 Task: Open an excel sheet with  and write heading  Product price data  Add product name:-  ' TOMS Shoe, UGG Shoe, Wolverine Shoe, Z-Coil Shoe, Adidas shoe, Gucci T-shirt, Louis Vuitton bag, Zara Shirt, H&M jeans, Chanel perfume. ' in march Last week sales are  5000 to 5050. product price in between:-  5000 to 10000. Save page analysisSalesForecast
Action: Mouse moved to (162, 186)
Screenshot: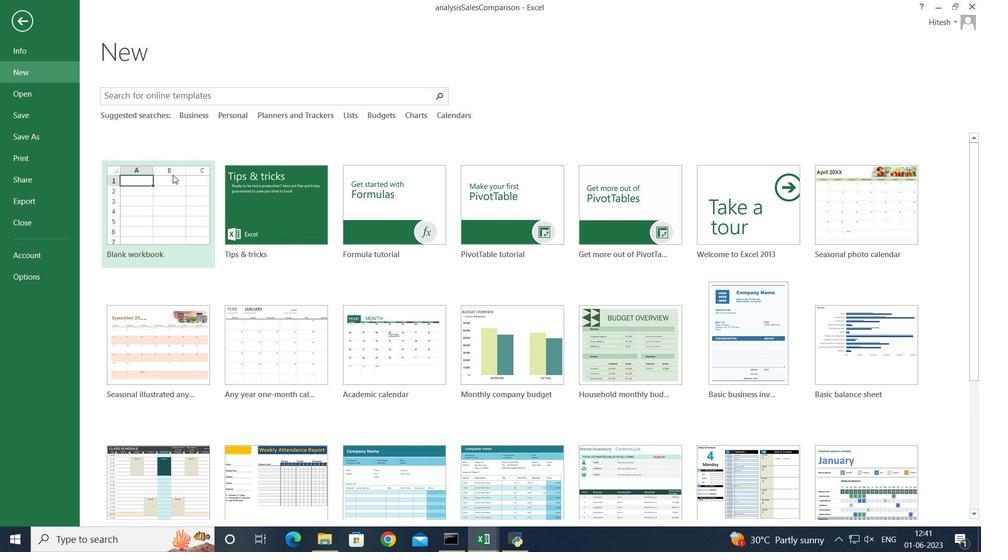 
Action: Mouse pressed left at (162, 186)
Screenshot: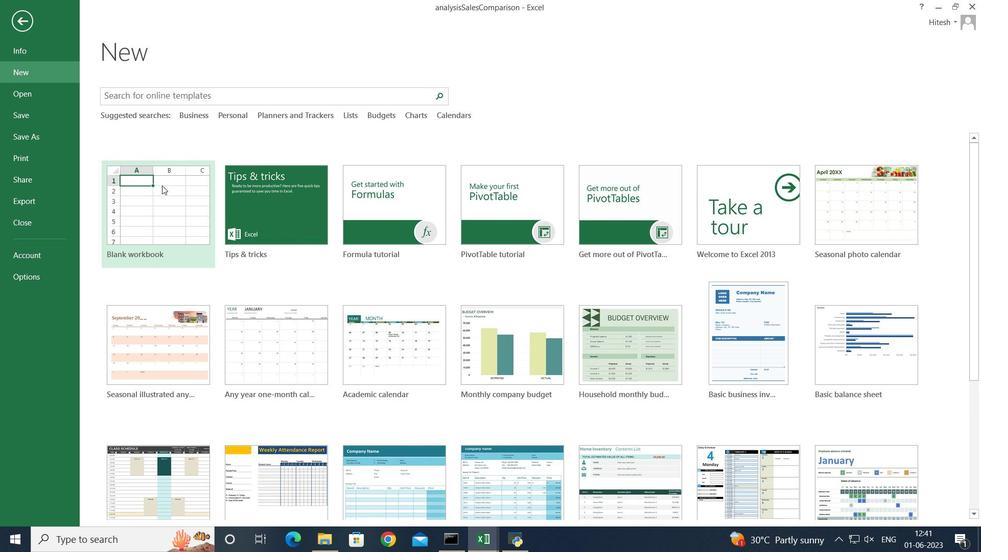 
Action: Key pressed <Key.shift><Key.shift><Key.shift><Key.shift><Key.shift><Key.shift><Key.shift><Key.shift><Key.shift><Key.shift>Product<Key.space><Key.shift>Price<Key.space><Key.shift>Data<Key.enter><Key.shift>Product<Key.space><Key.shift><Key.shift><Key.shift><Key.shift>Name<Key.enter><Key.shift>TOMS<Key.space><Key.shift>Shoe<Key.enter><Key.caps_lock>UGG<Key.space>S<Key.caps_lock>hoe<Key.enter><Key.shift>Wolverine<Key.space><Key.shift>Shoe<Key.enter><Key.shift>Z-<Key.shift>Coil<Key.space><Key.shift>Shoe<Key.enter><Key.shift>Adidas<Key.space><Key.shift>Shoe<Key.enter><Key.shift>Gucci<Key.space><Key.shift>T-<Key.shift>Shirt<Key.enter><Key.shift_r><Key.shift_r><Key.shift_r>Louis<Key.space><Key.shift>Vuitton<Key.space>bag<Key.enter><Key.shift>Zara<Key.space><Key.shift>Shirt<Key.enter><Key.caps_lock>H<Key.shift><Key.shift><Key.shift><Key.shift><Key.shift><Key.shift><Key.shift><Key.shift><Key.shift><Key.shift><Key.shift><Key.shift><Key.shift><Key.shift><Key.shift><Key.shift><Key.shift><Key.shift><Key.shift><Key.shift><Key.shift><Key.shift><Key.shift><Key.shift><Key.shift><Key.shift><Key.shift><Key.shift><Key.shift><Key.shift><Key.shift><Key.shift>&M<Key.caps_lock><Key.shift><Key.shift><Key.shift>J<Key.backspace><Key.space><Key.shift>Jeans<Key.space><Key.enter><Key.shift>Chanel<Key.space>perfume<Key.enter>
Screenshot: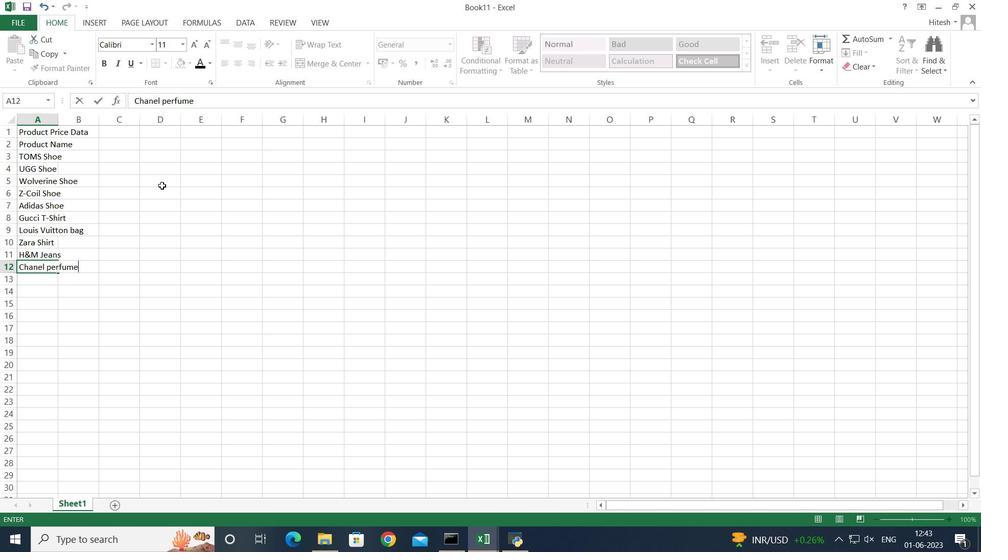 
Action: Mouse moved to (88, 144)
Screenshot: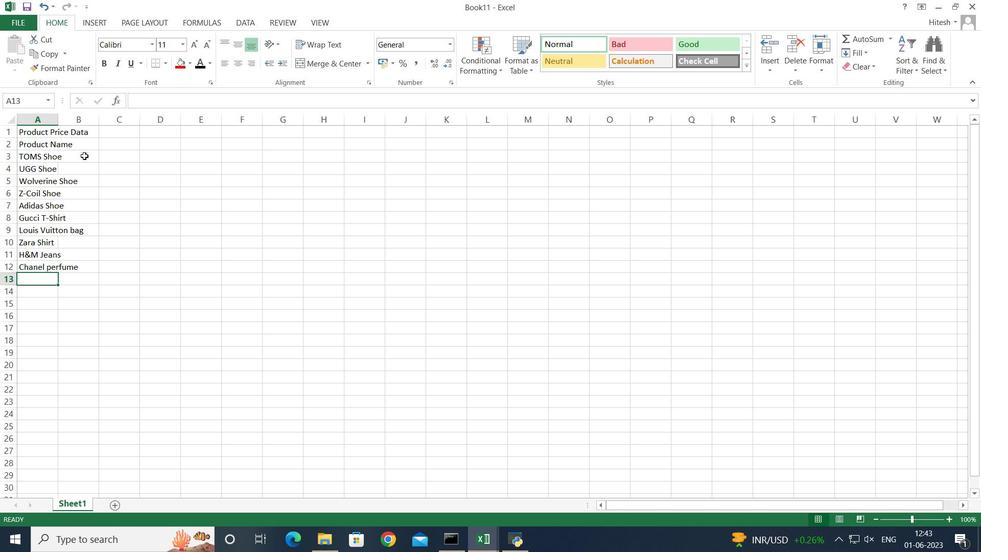 
Action: Mouse pressed left at (88, 144)
Screenshot: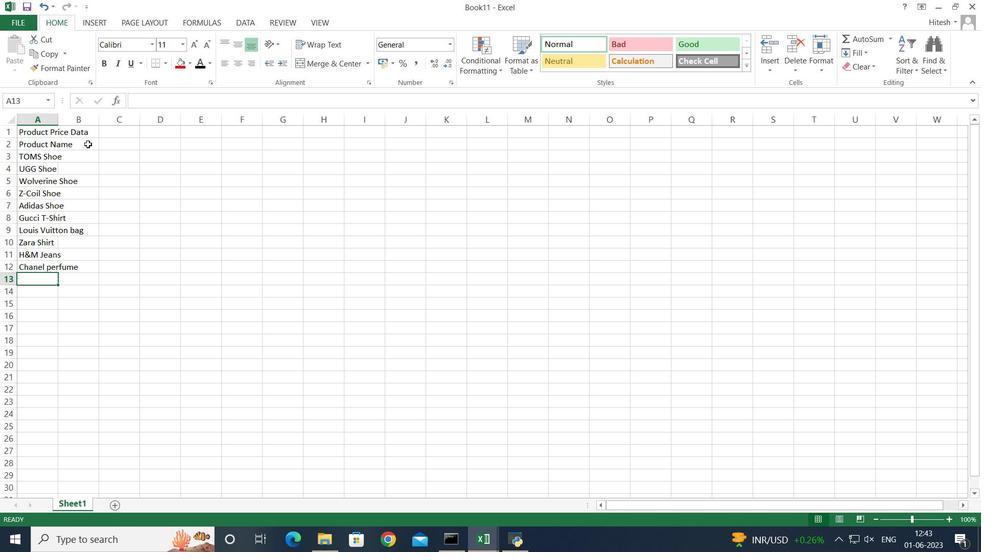 
Action: Key pressed <Key.shift>March<Key.space><Key.shift>Last<Key.space><Key.shift>Week<Key.space><Key.shift>Sales
Screenshot: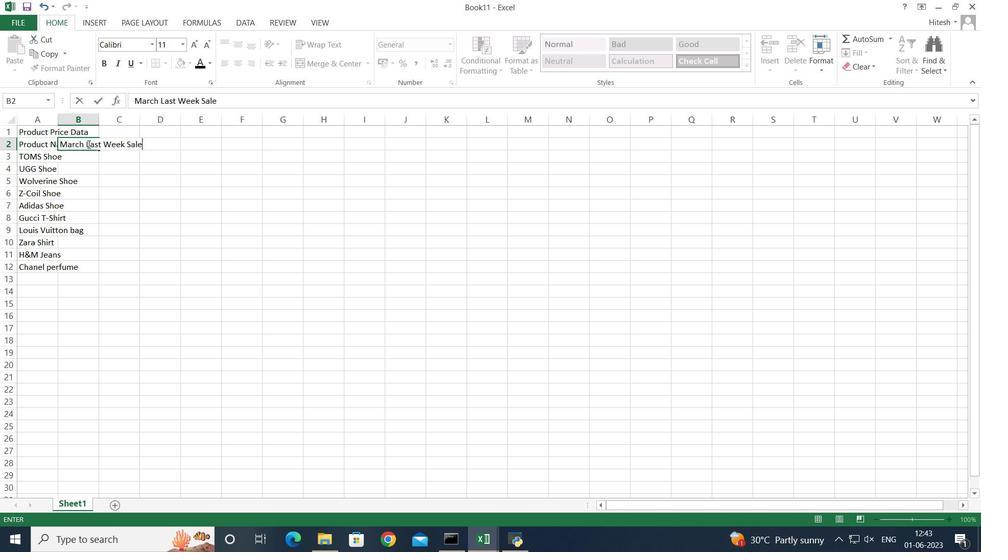 
Action: Mouse moved to (84, 163)
Screenshot: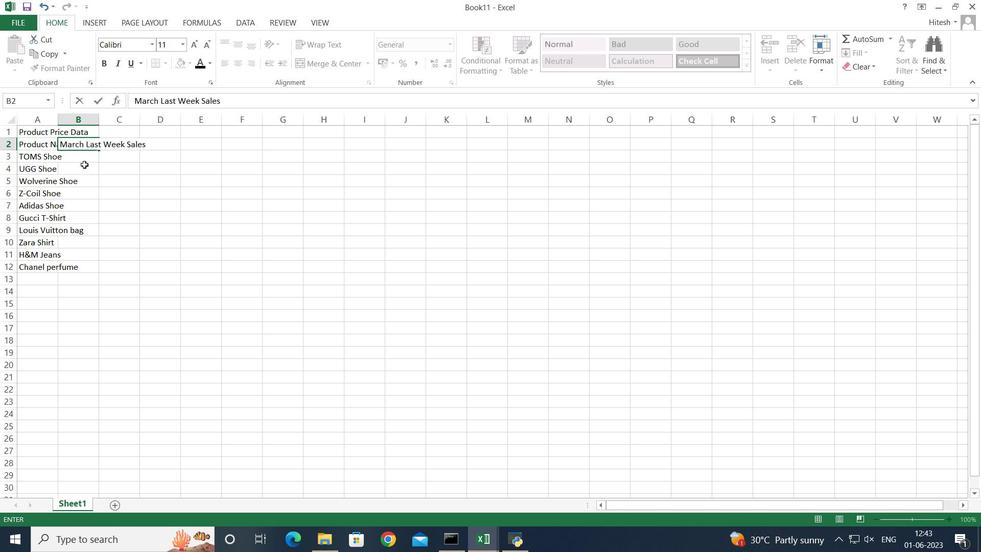 
Action: Key pressed <Key.enter>50010<Key.backspace><Key.backspace><Key.backspace>10<Key.enter>5020<Key.enter>2<Key.backspace>5000<Key.enter>5050<Key.enter>5030<Key.enter>5040<Key.enter>5025<Key.enter>5005<Key.enter>5035<Key.enter>5015<Key.enter>
Screenshot: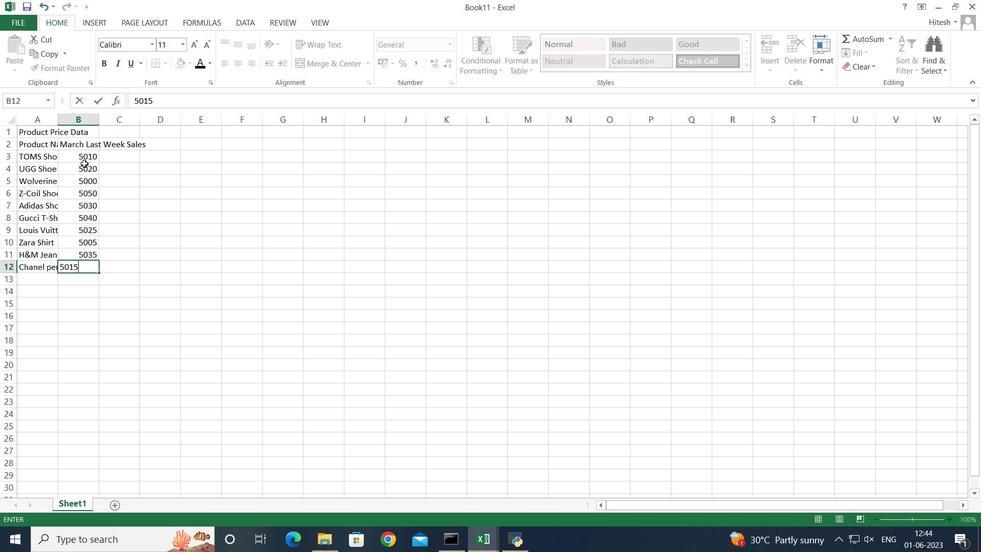 
Action: Mouse moved to (124, 142)
Screenshot: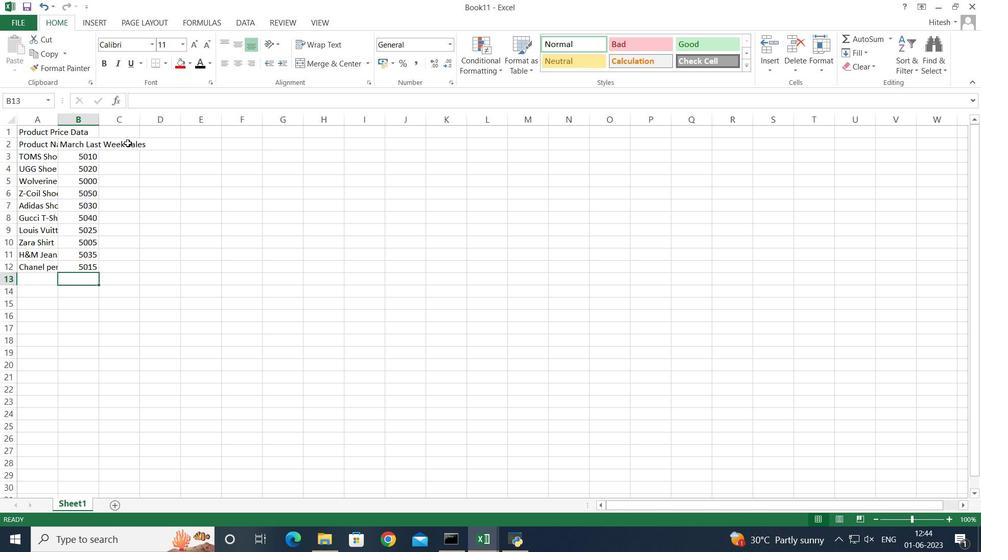 
Action: Mouse pressed left at (124, 142)
Screenshot: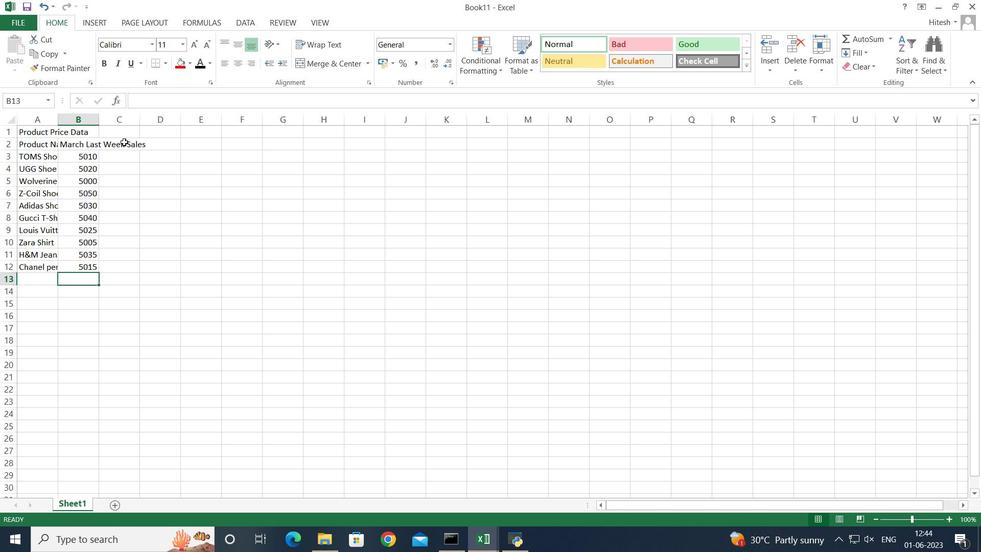 
Action: Key pressed <Key.shift>Product<Key.space><Key.shift>Price<Key.enter>6000<Key.enter>8000<Key.enter>9000<Key.enter>5000<Key.enter>7000<Key.enter>10000<Key.enter>6000<Key.enter>8000<Key.enter>7000<Key.enter>10000<Key.enter>
Screenshot: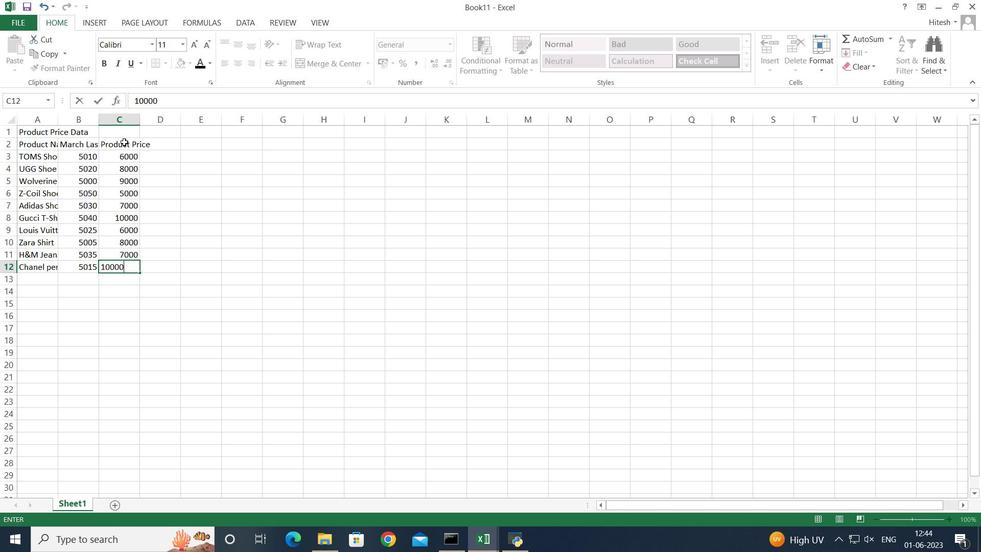
Action: Mouse moved to (39, 123)
Screenshot: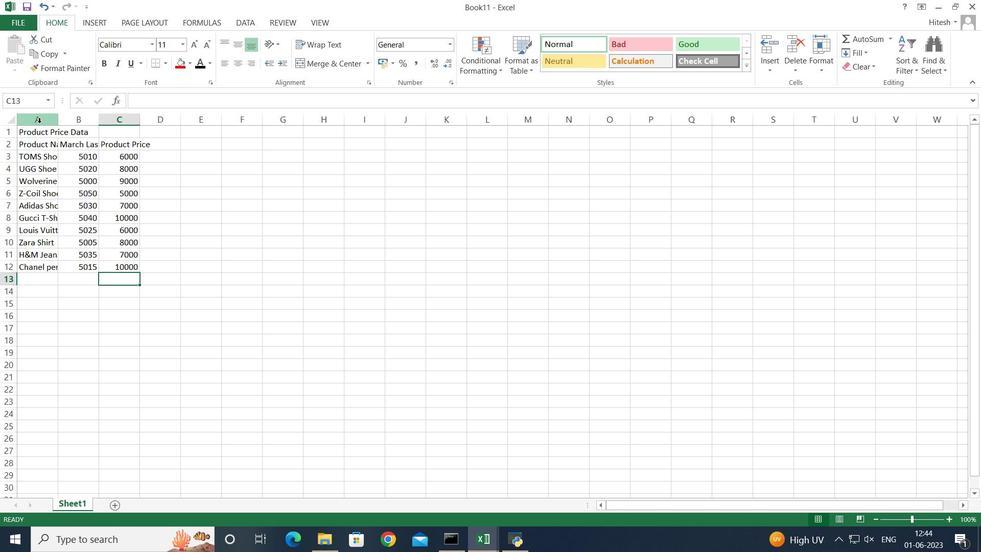 
Action: Mouse pressed left at (39, 123)
Screenshot: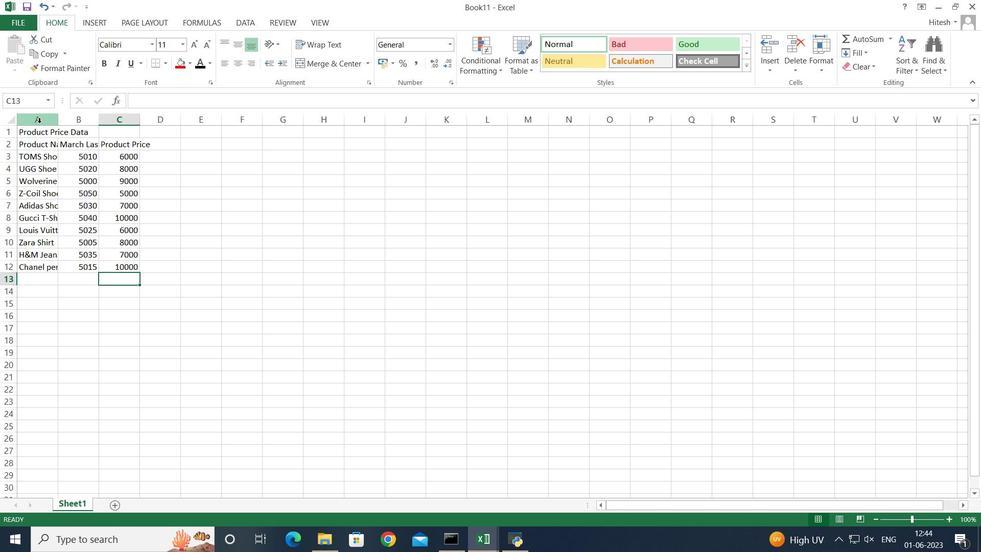 
Action: Mouse moved to (57, 119)
Screenshot: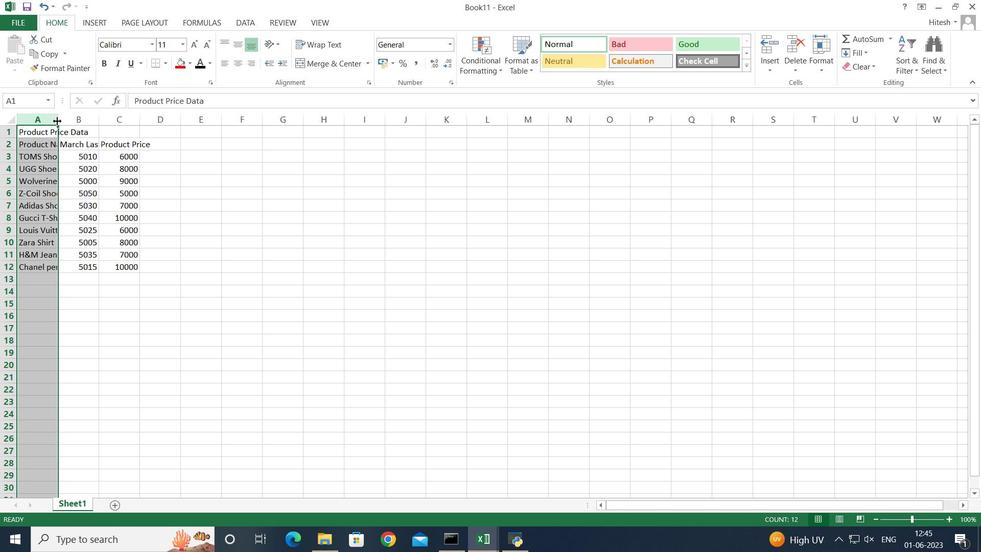 
Action: Mouse pressed left at (57, 119)
Screenshot: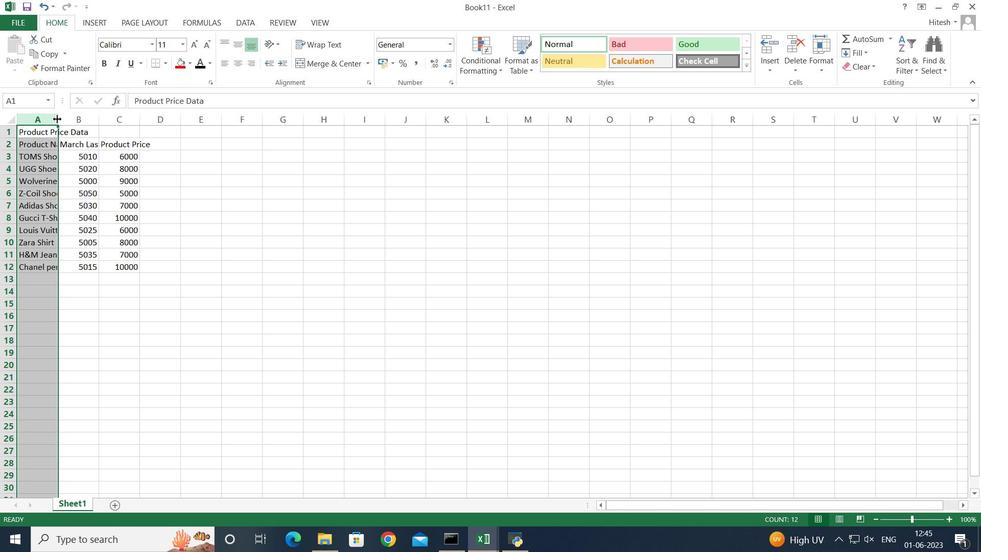 
Action: Mouse pressed left at (57, 119)
Screenshot: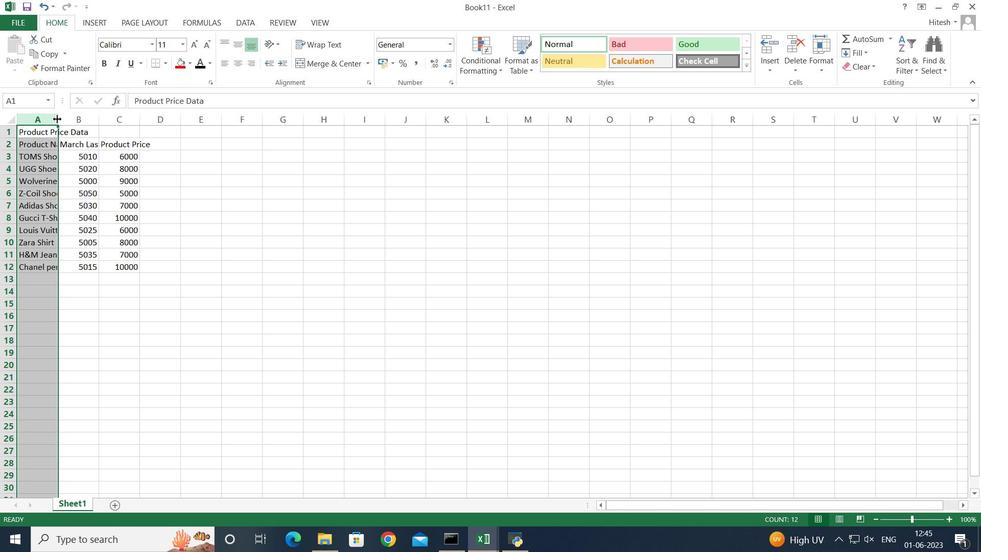 
Action: Mouse moved to (101, 122)
Screenshot: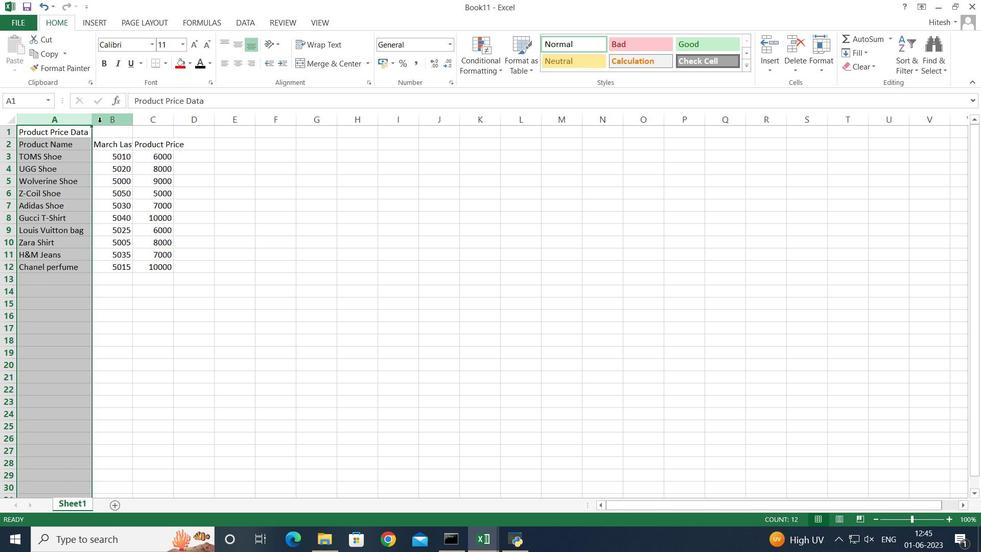 
Action: Mouse pressed left at (101, 122)
Screenshot: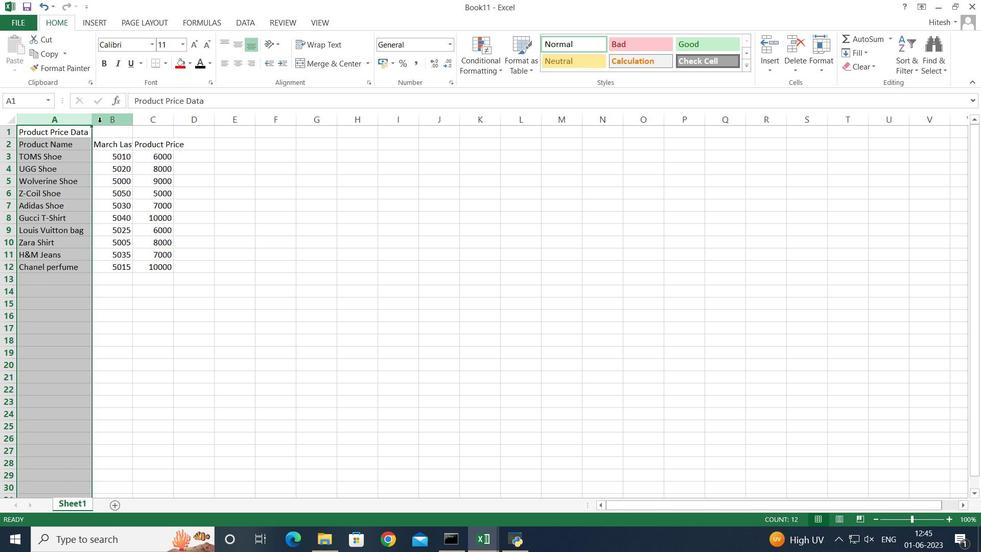 
Action: Mouse moved to (132, 121)
Screenshot: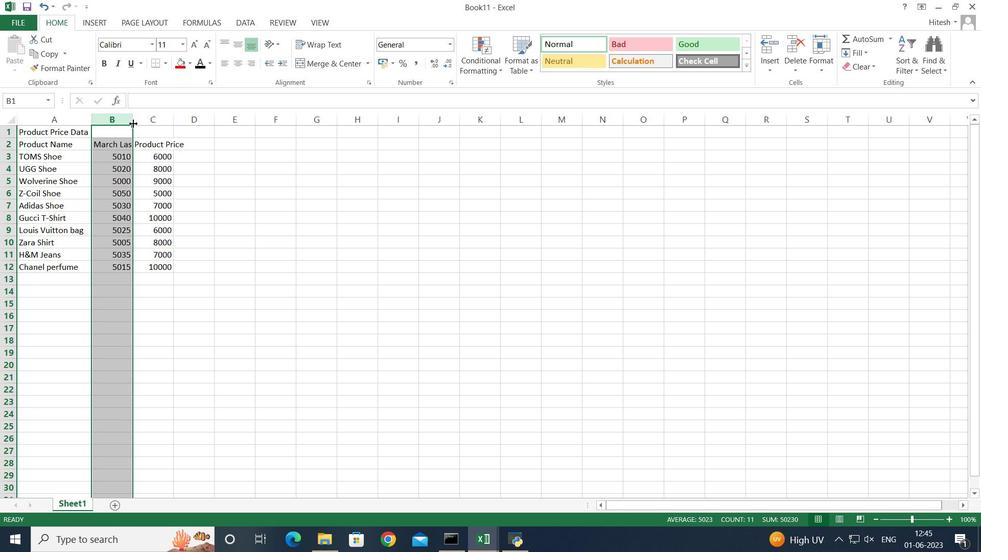 
Action: Mouse pressed left at (132, 121)
Screenshot: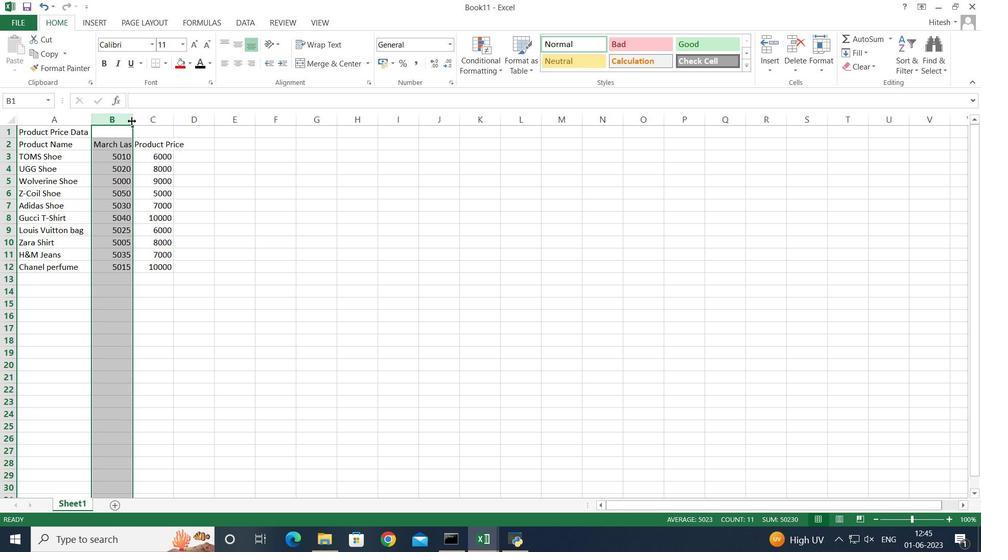 
Action: Mouse pressed left at (132, 121)
Screenshot: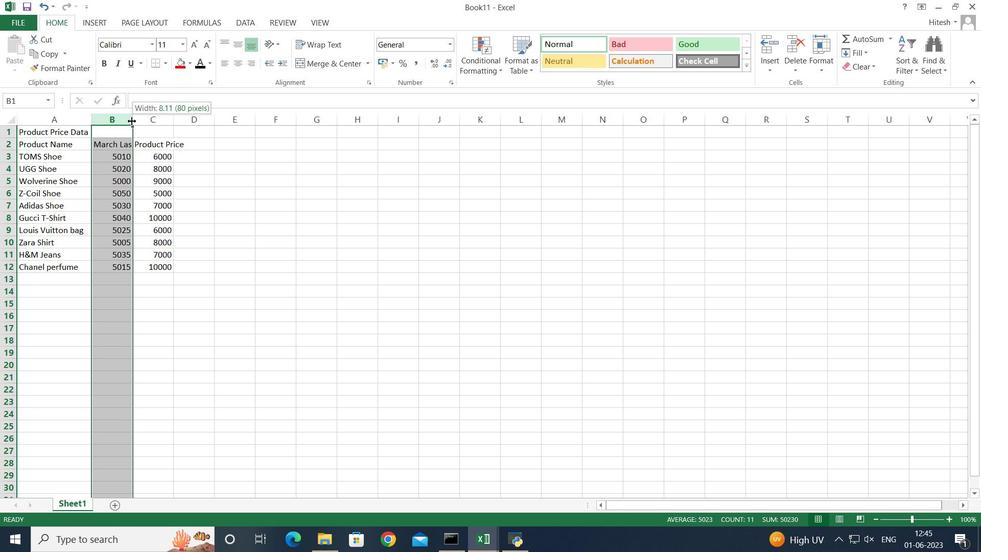 
Action: Mouse moved to (208, 121)
Screenshot: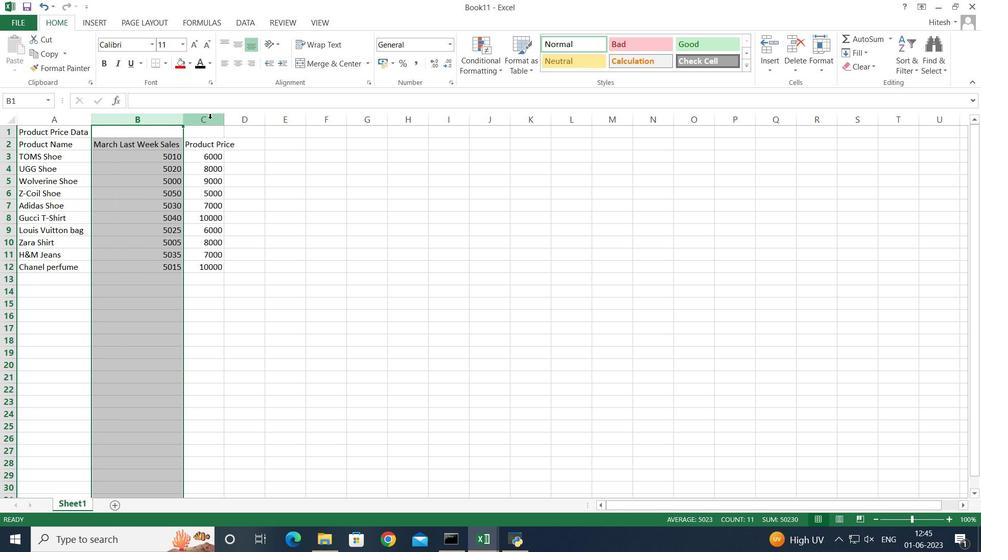 
Action: Mouse pressed left at (208, 121)
Screenshot: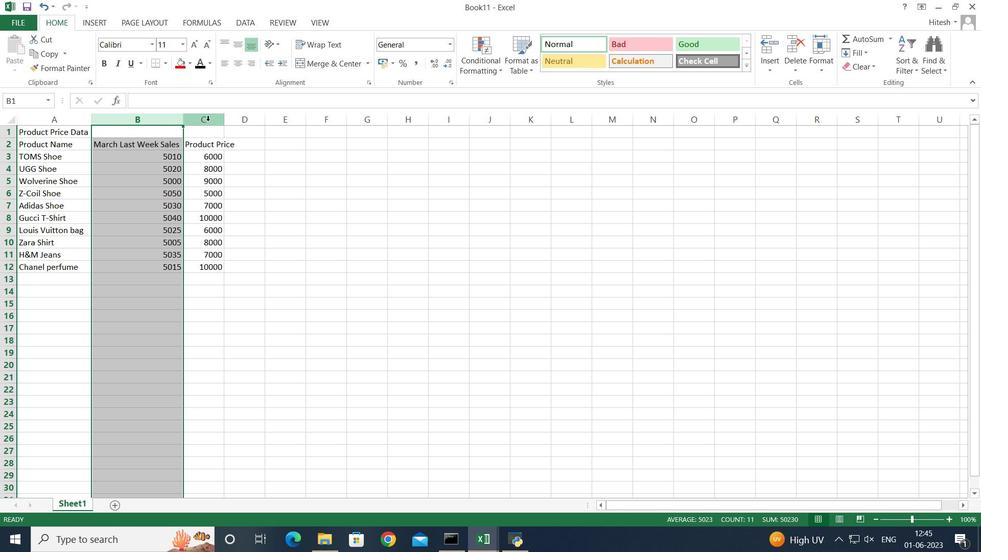 
Action: Mouse moved to (224, 121)
Screenshot: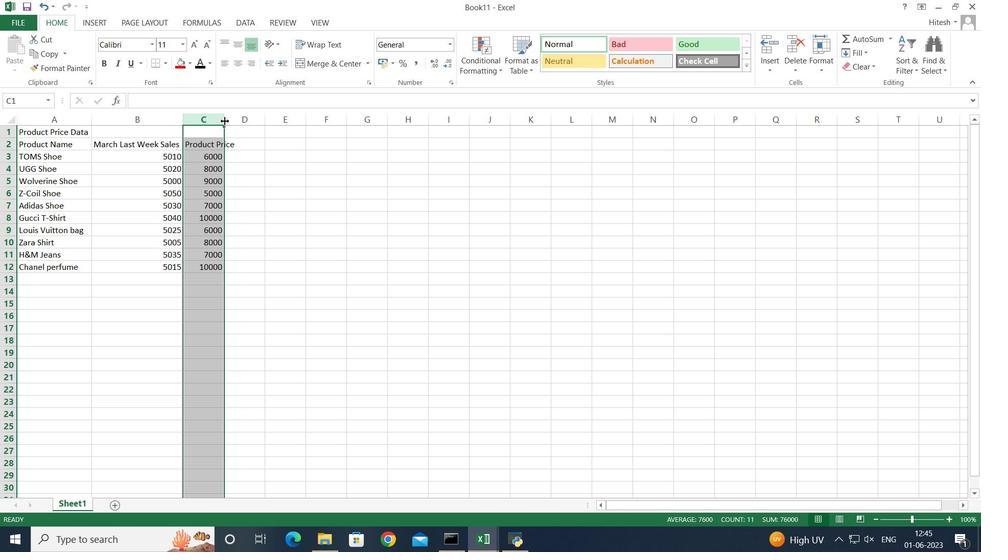 
Action: Mouse pressed left at (224, 121)
Screenshot: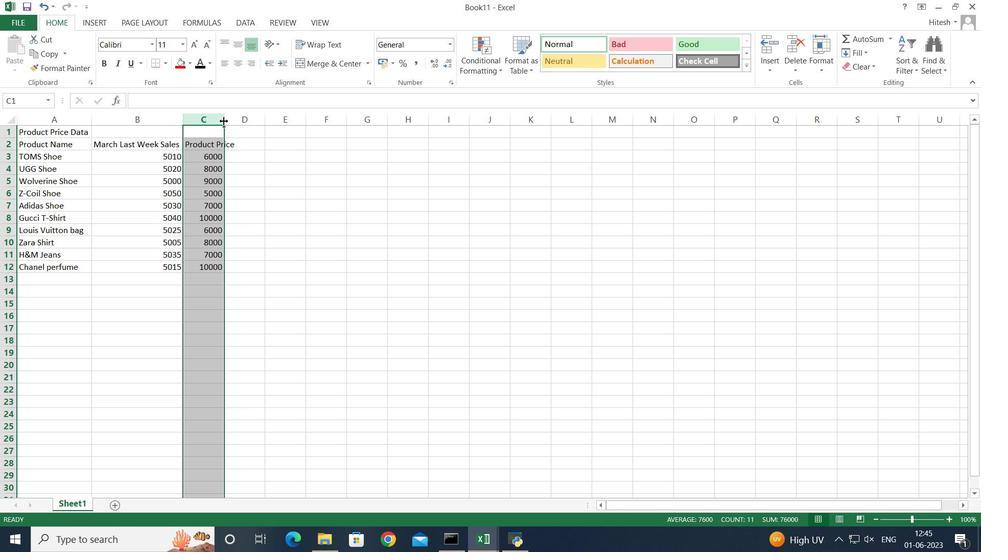 
Action: Mouse moved to (223, 120)
Screenshot: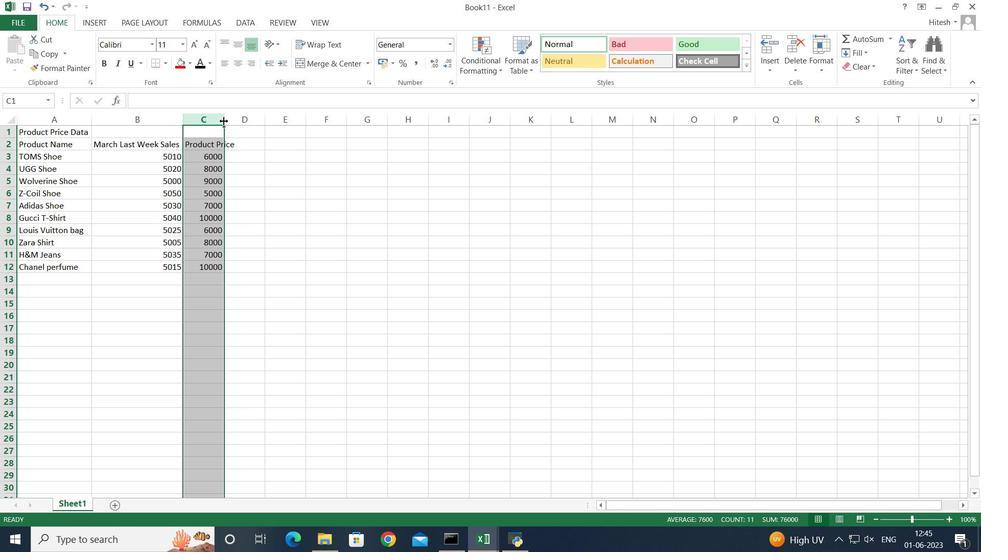 
Action: Mouse pressed left at (223, 120)
Screenshot: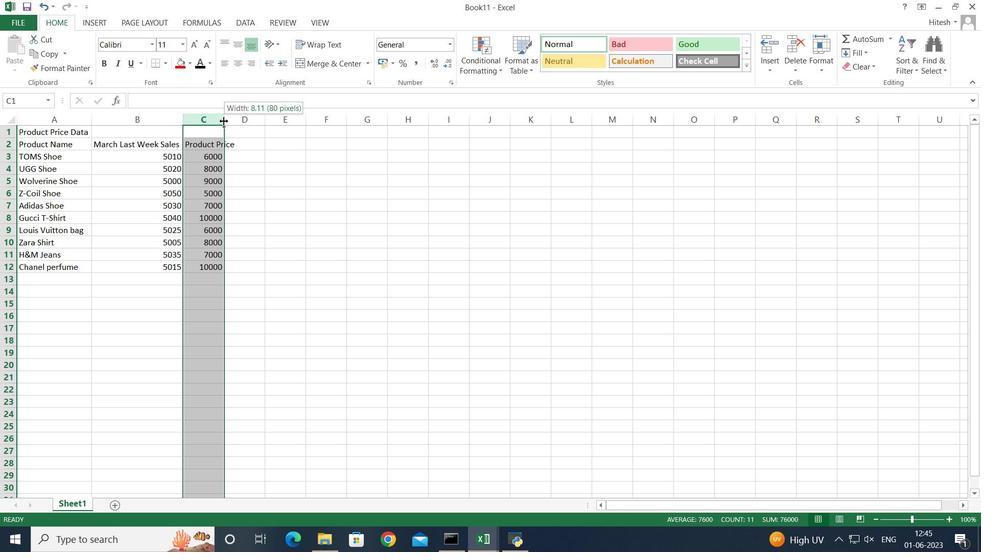 
Action: Mouse moved to (148, 310)
Screenshot: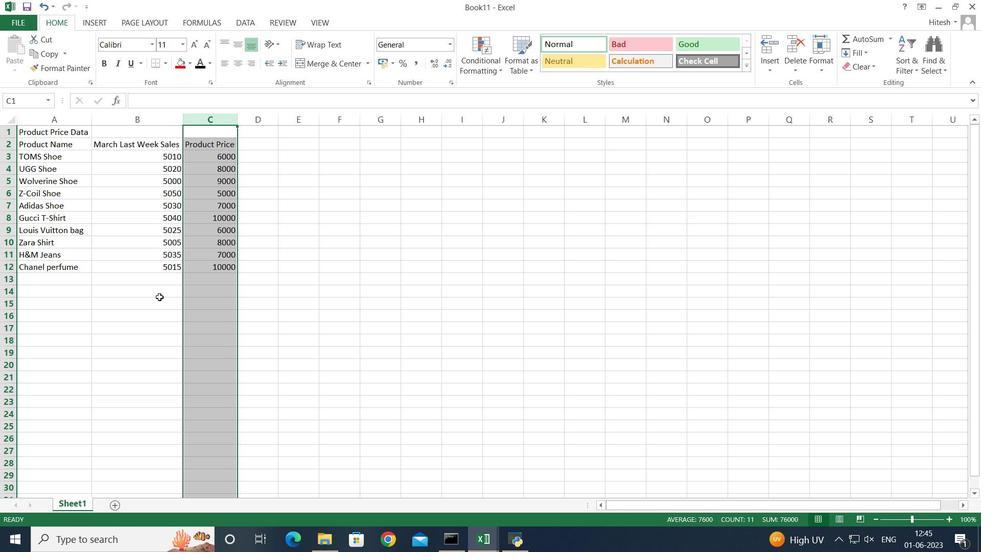 
Action: Mouse pressed left at (148, 310)
Screenshot: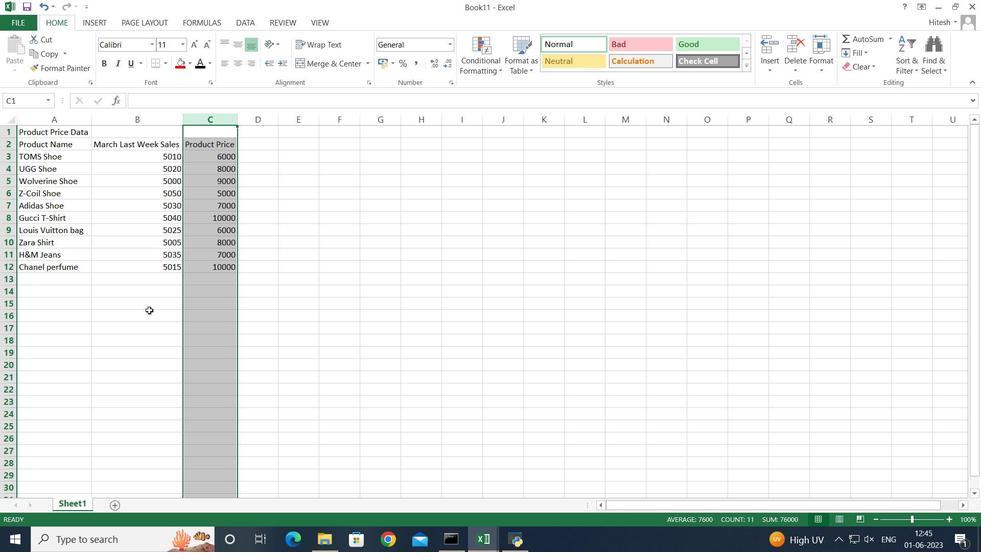 
Action: Mouse moved to (52, 130)
Screenshot: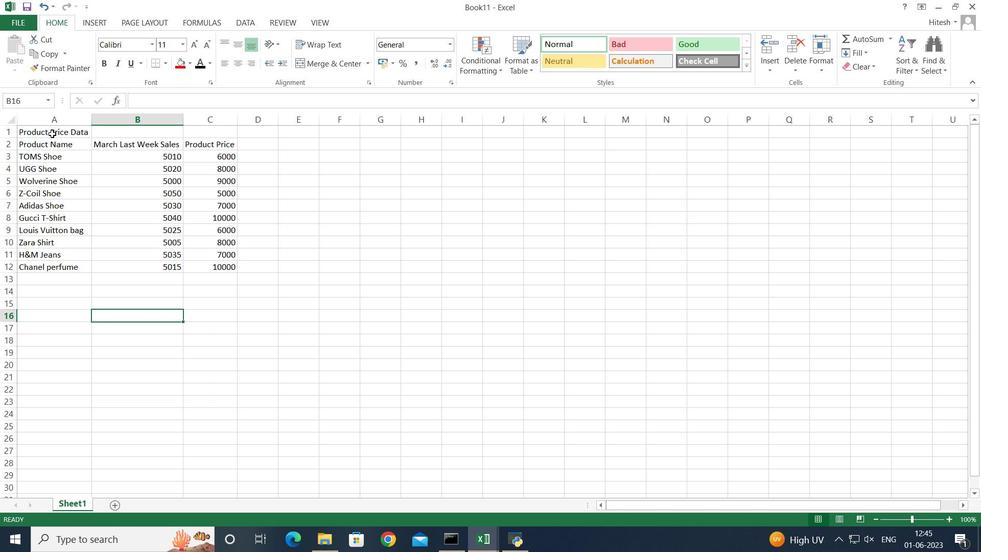
Action: Mouse pressed left at (52, 130)
Screenshot: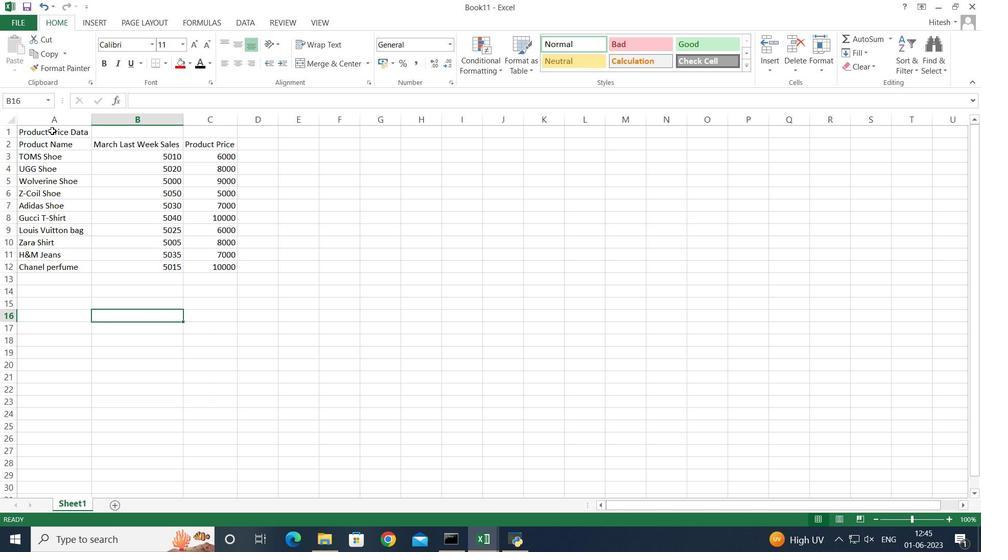 
Action: Key pressed <Key.shift><Key.right><Key.right><Key.right>
Screenshot: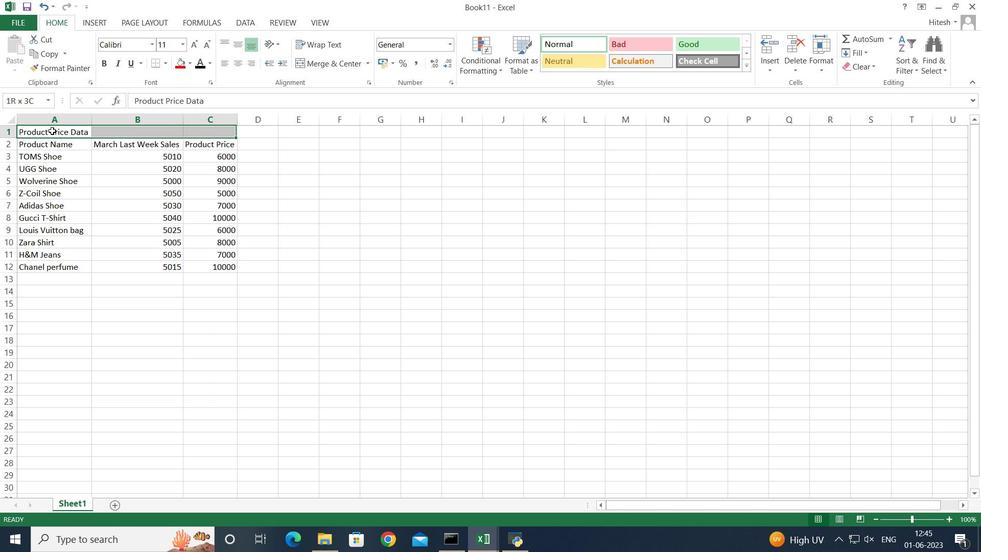
Action: Mouse moved to (52, 130)
Screenshot: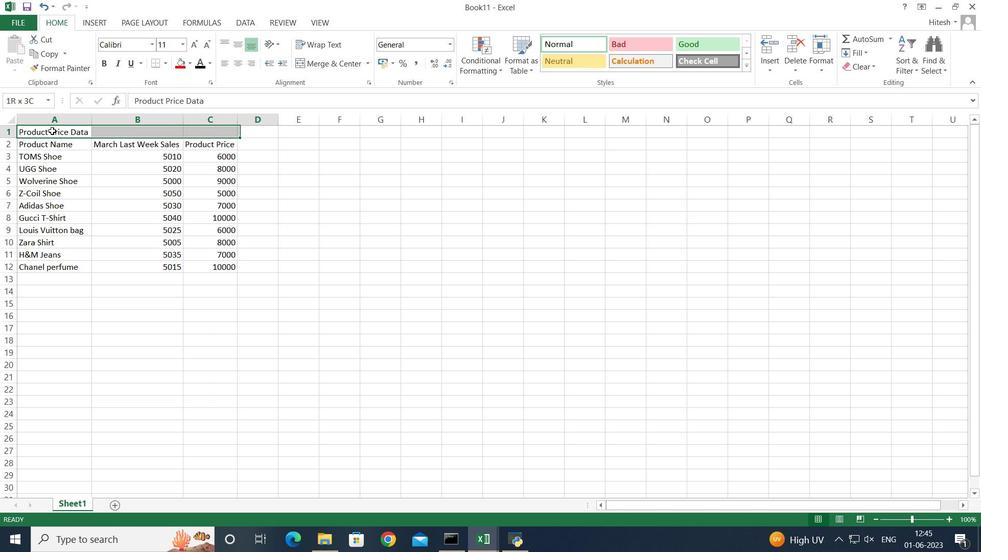 
Action: Key pressed <Key.left>
Screenshot: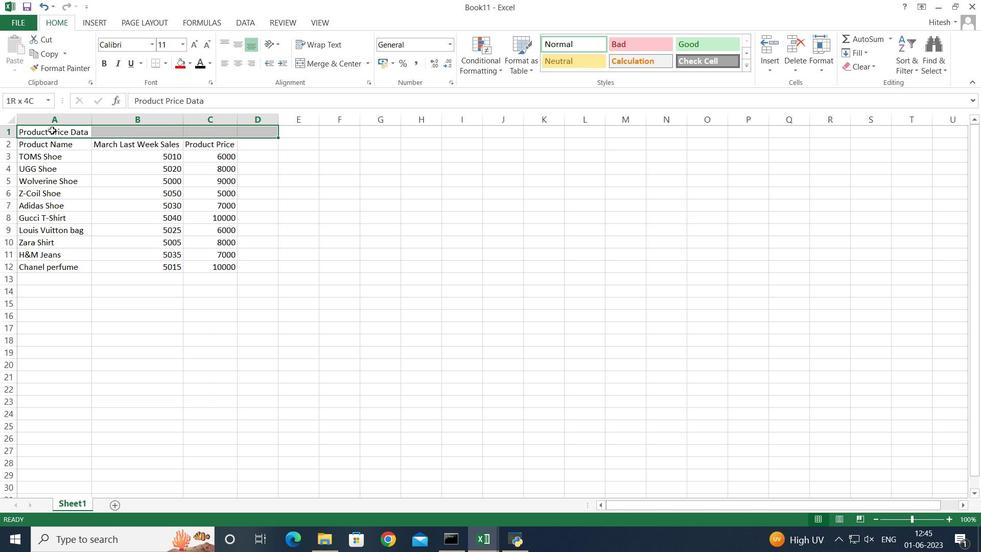 
Action: Mouse moved to (340, 66)
Screenshot: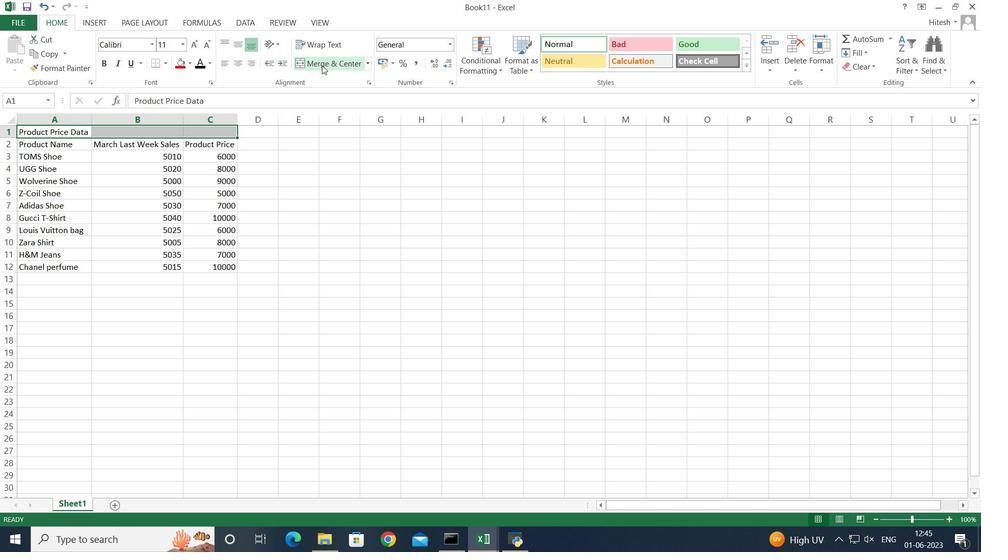 
Action: Mouse pressed left at (340, 66)
Screenshot: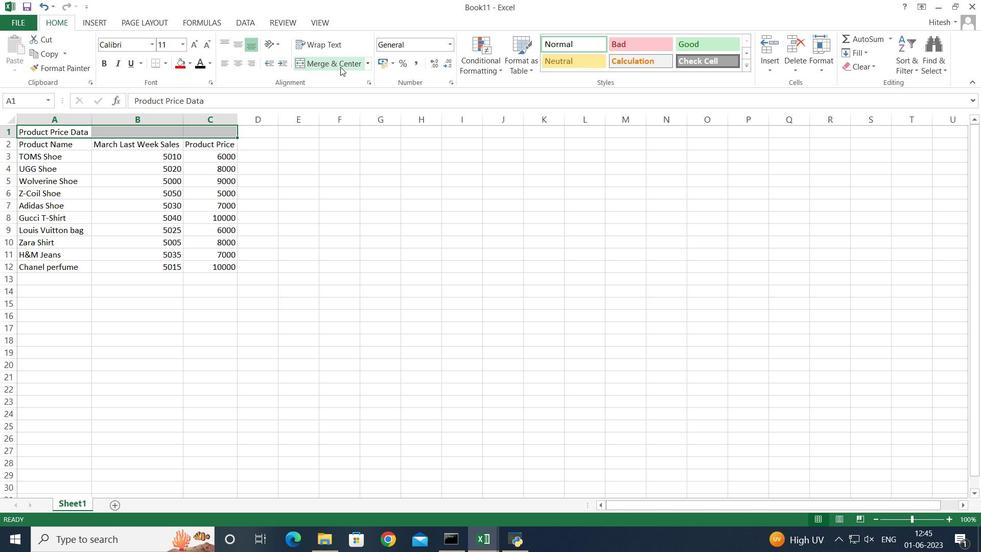
Action: Mouse moved to (119, 316)
Screenshot: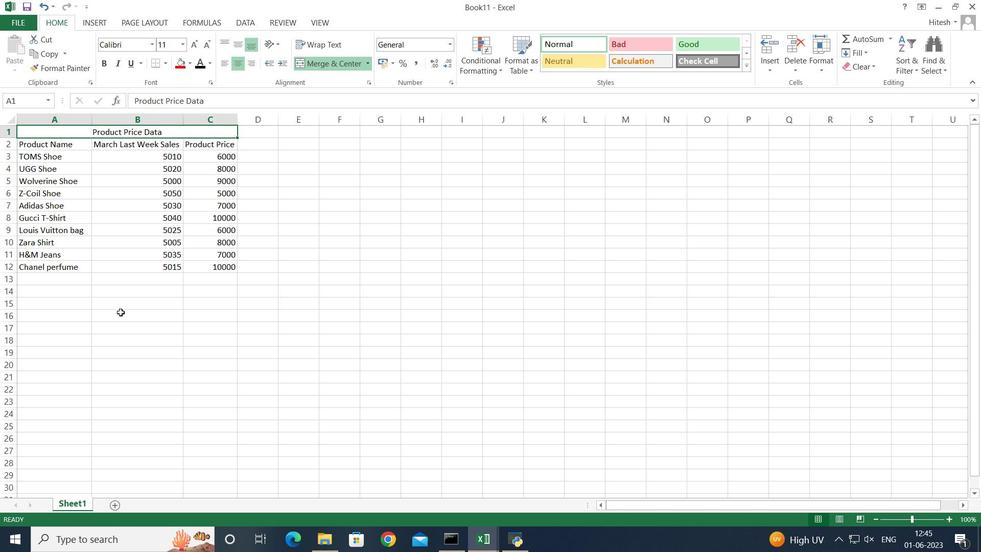 
Action: Mouse pressed left at (119, 316)
Screenshot: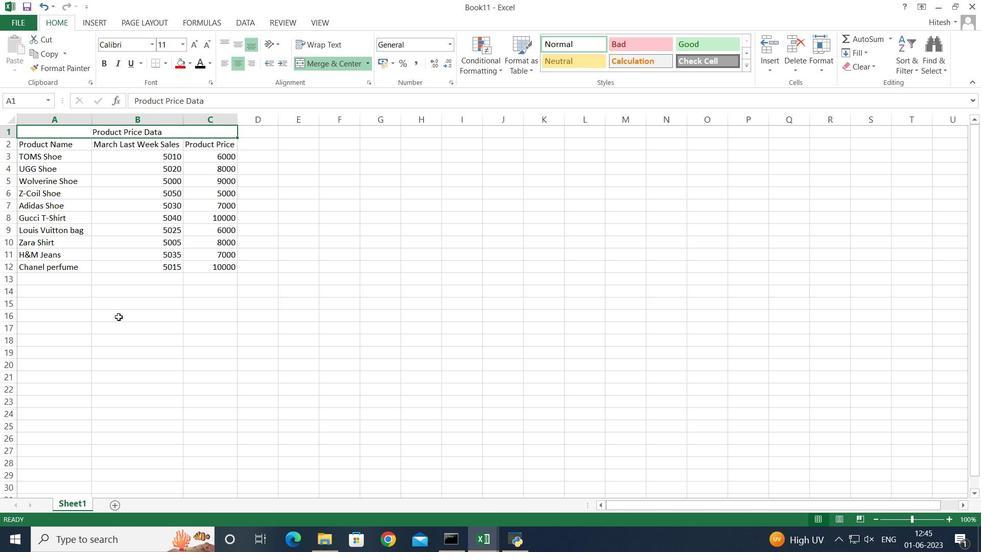 
Action: Mouse moved to (19, 22)
Screenshot: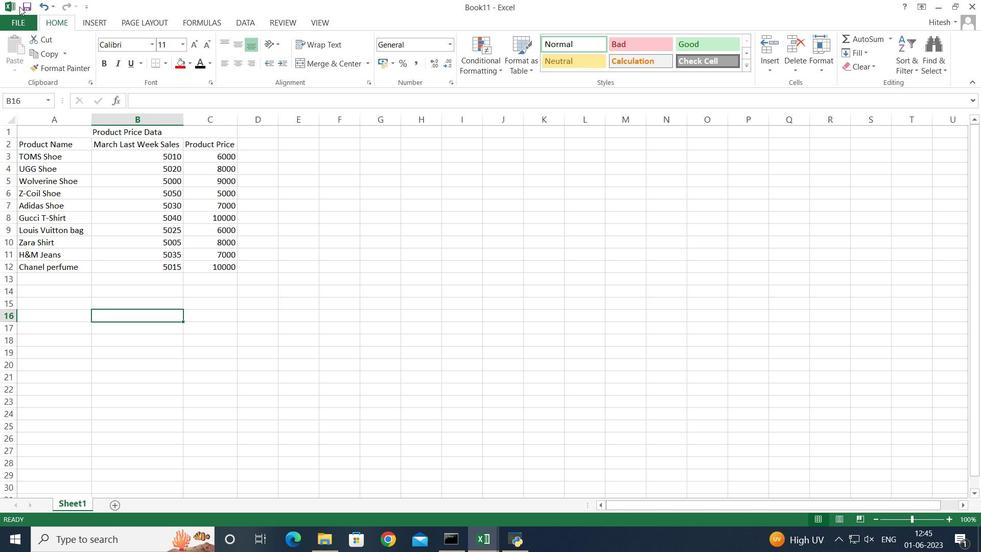
Action: Mouse pressed left at (19, 22)
Screenshot: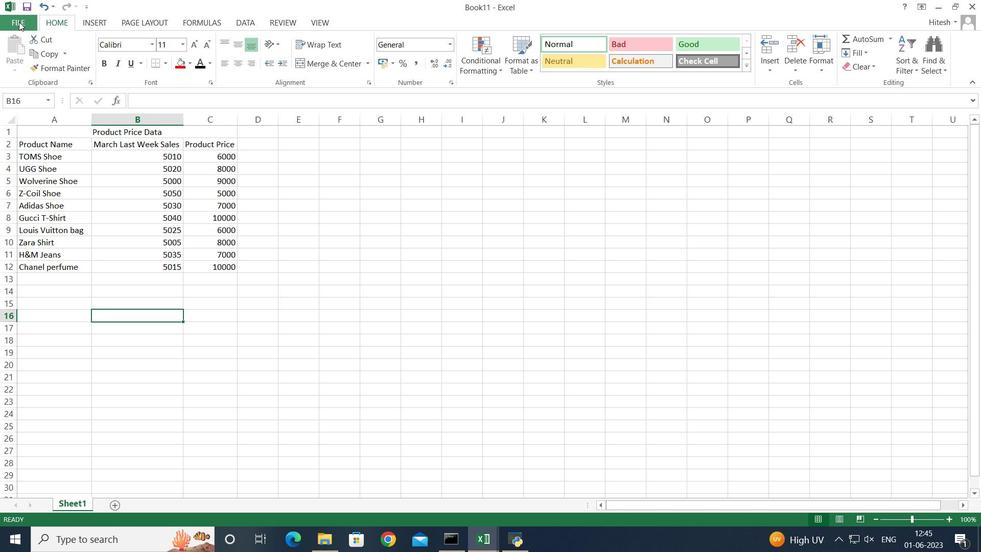 
Action: Mouse moved to (32, 114)
Screenshot: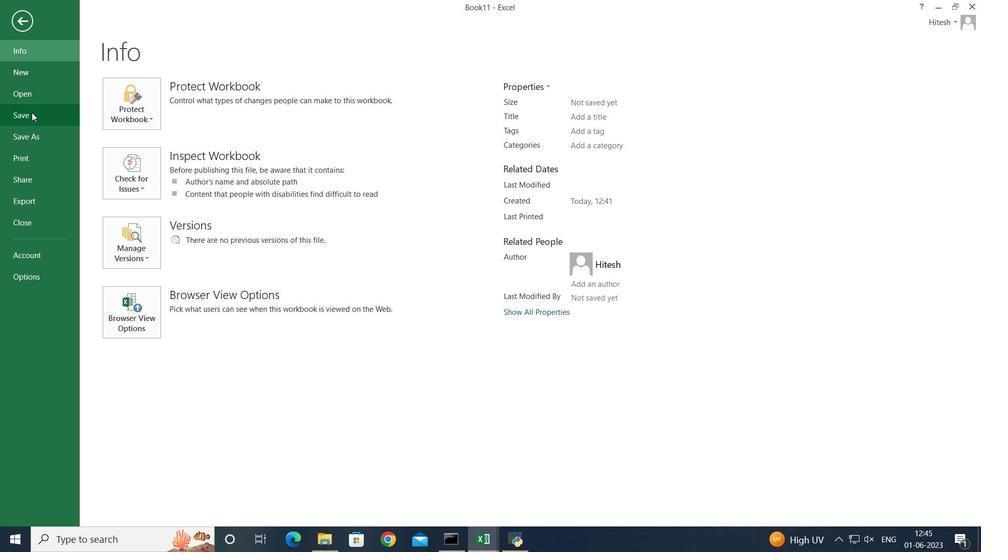 
Action: Mouse pressed left at (32, 114)
Screenshot: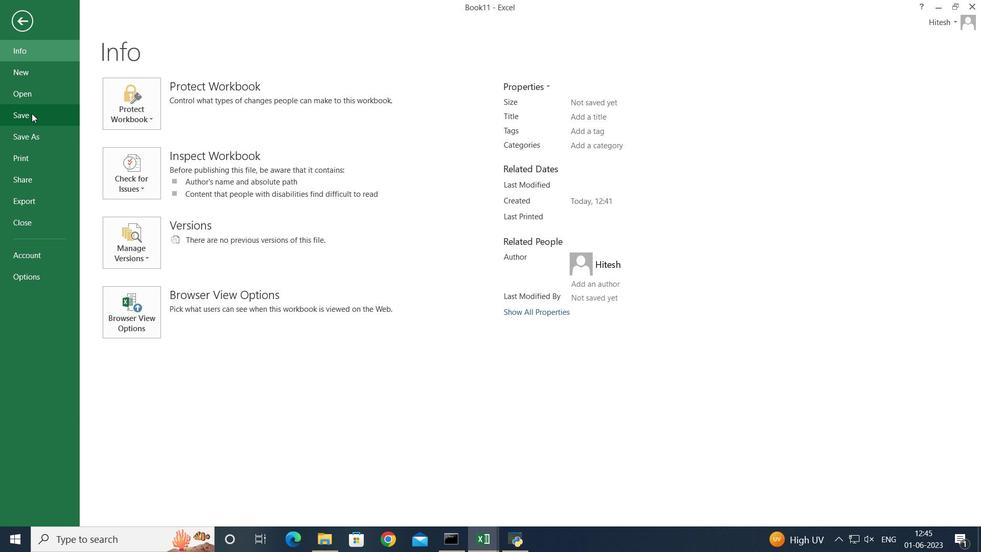 
Action: Mouse moved to (328, 135)
Screenshot: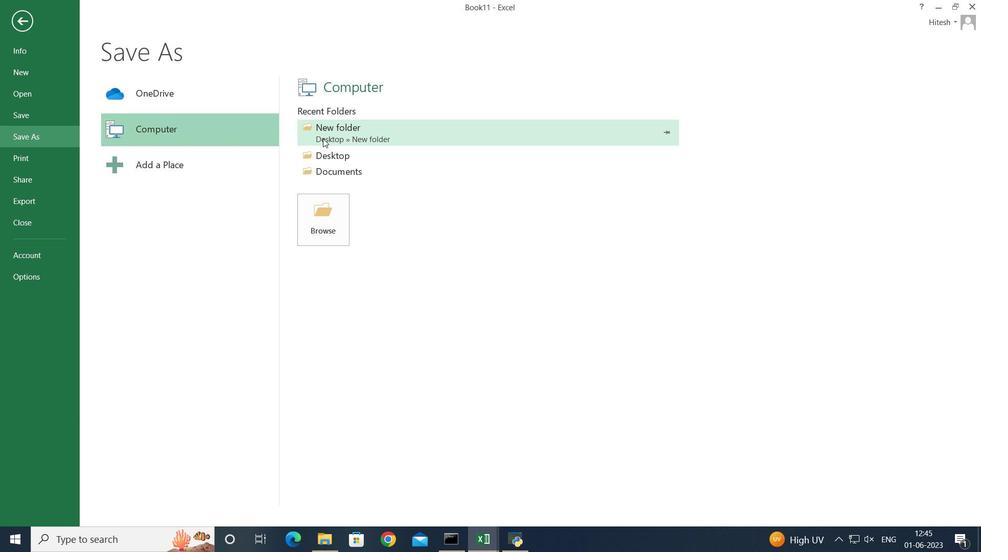 
Action: Mouse pressed left at (328, 135)
Screenshot: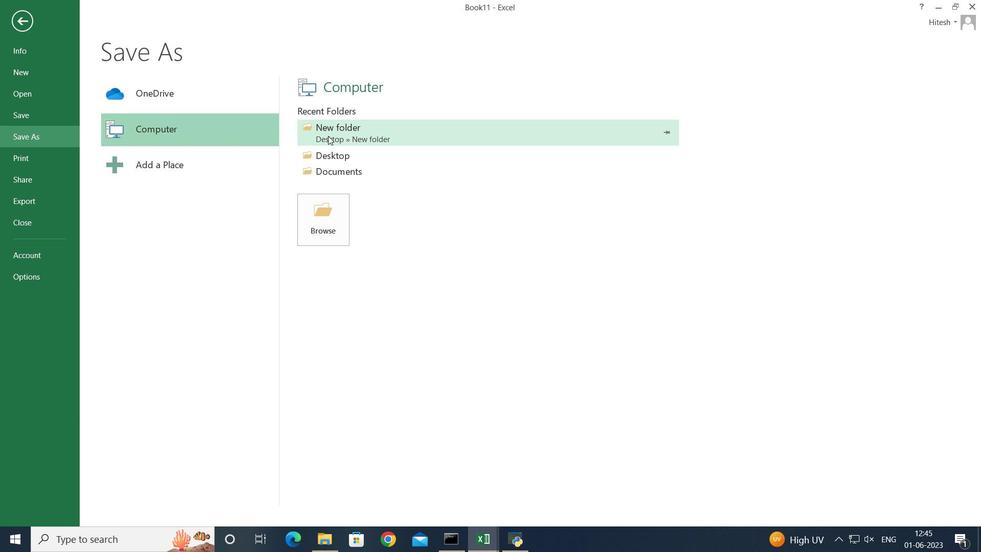 
Action: Key pressed <Key.backspace>analysis<Key.shift>Sales<Key.shift>Forecast
Screenshot: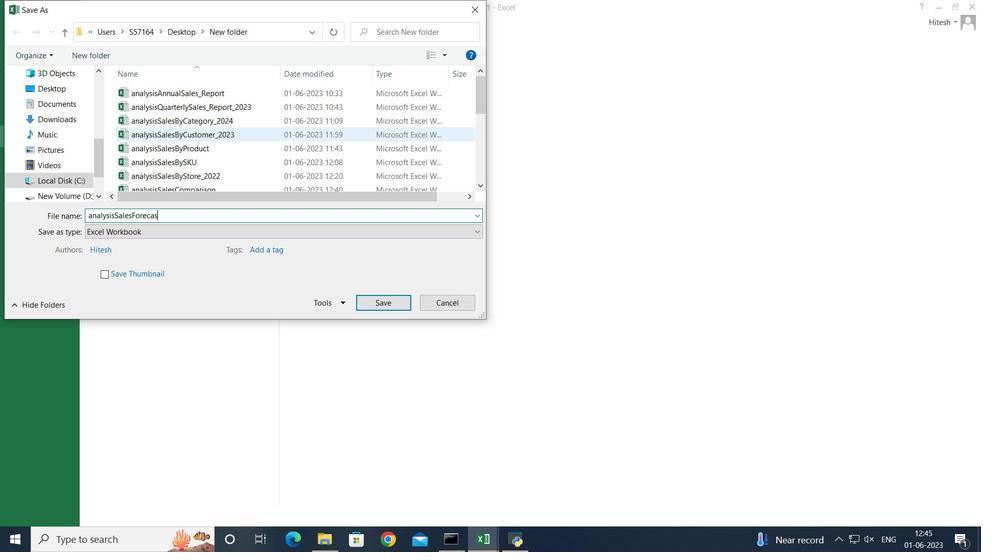 
Action: Mouse moved to (378, 300)
Screenshot: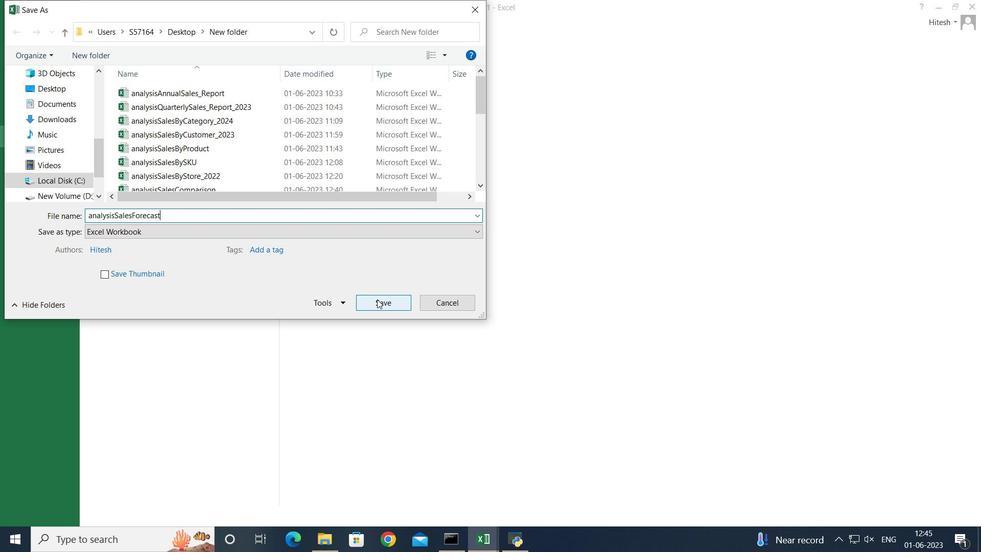 
Action: Mouse pressed left at (378, 300)
Screenshot: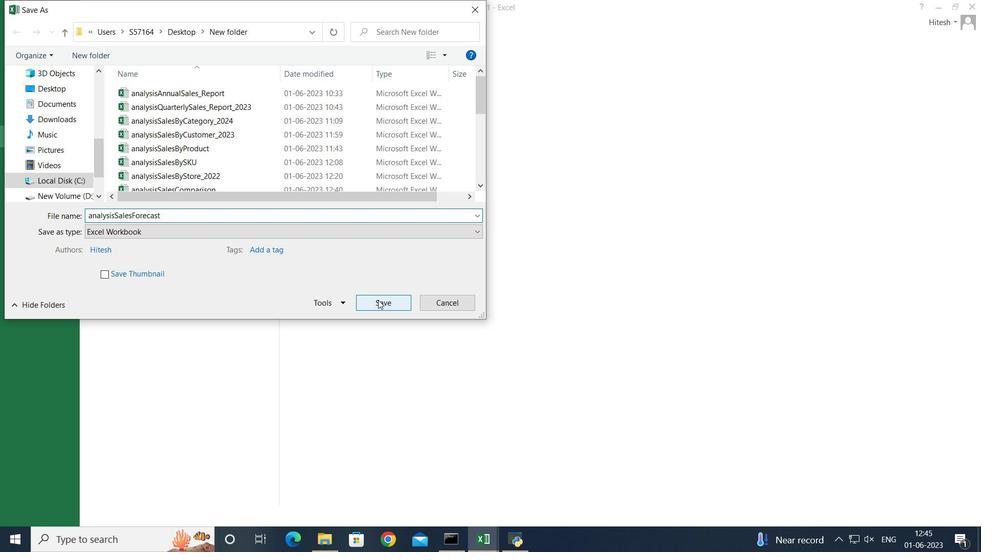 
Action: Mouse moved to (327, 258)
Screenshot: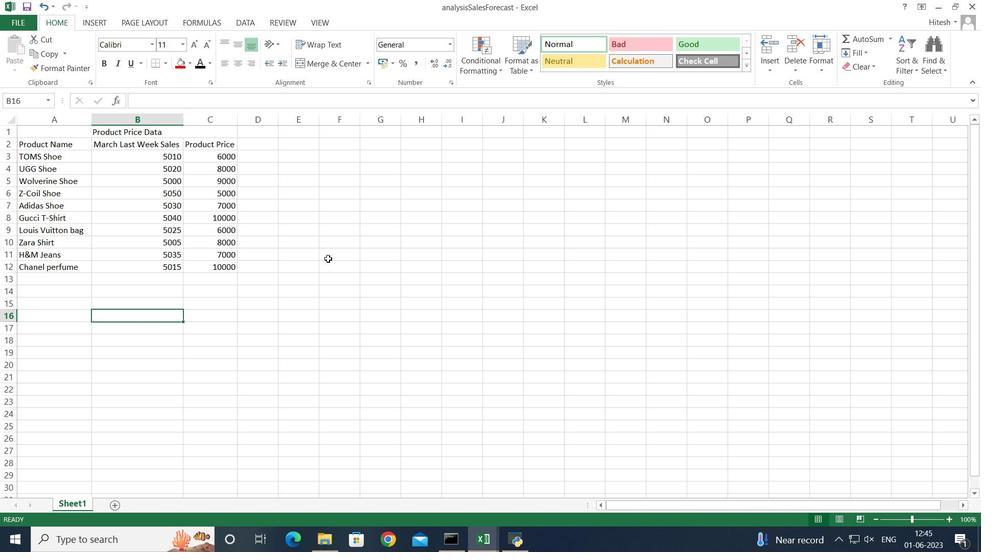 
